 Task: Enable the option "Repeat current item" for playlist.
Action: Mouse moved to (111, 11)
Screenshot: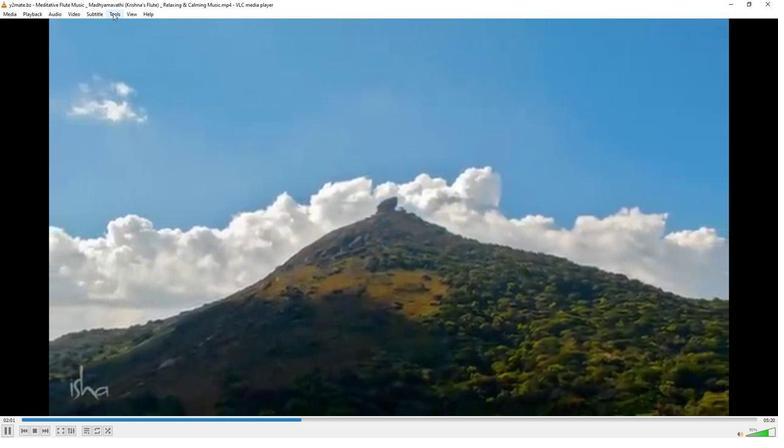 
Action: Mouse pressed left at (111, 11)
Screenshot: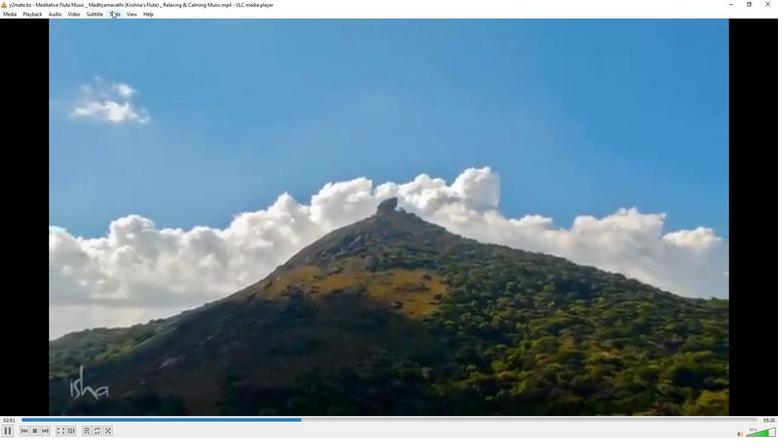 
Action: Mouse moved to (125, 107)
Screenshot: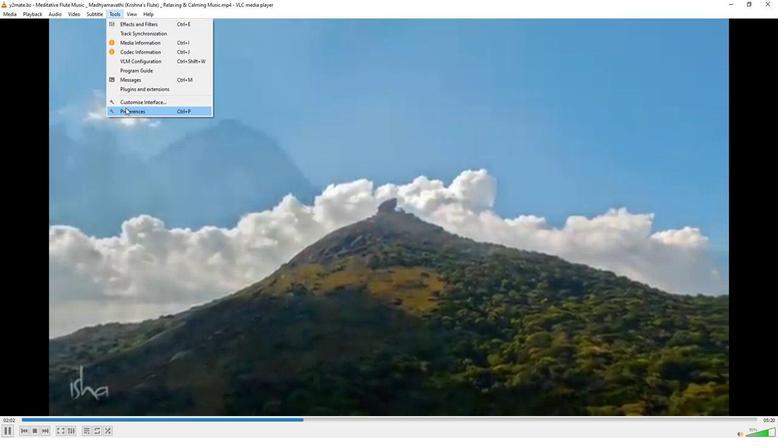 
Action: Mouse pressed left at (125, 107)
Screenshot: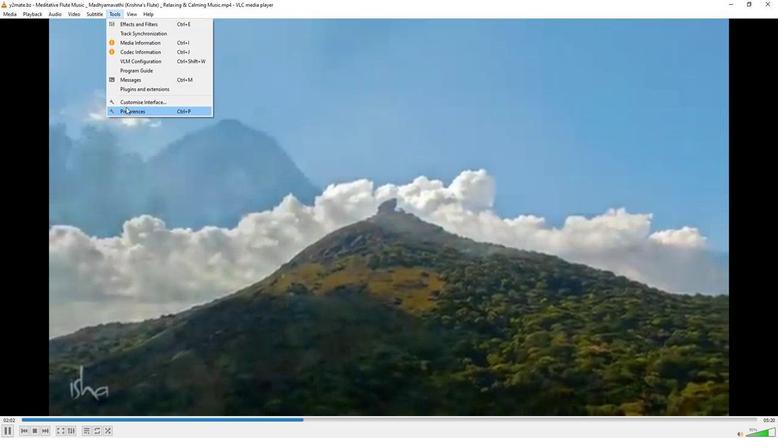 
Action: Mouse moved to (259, 354)
Screenshot: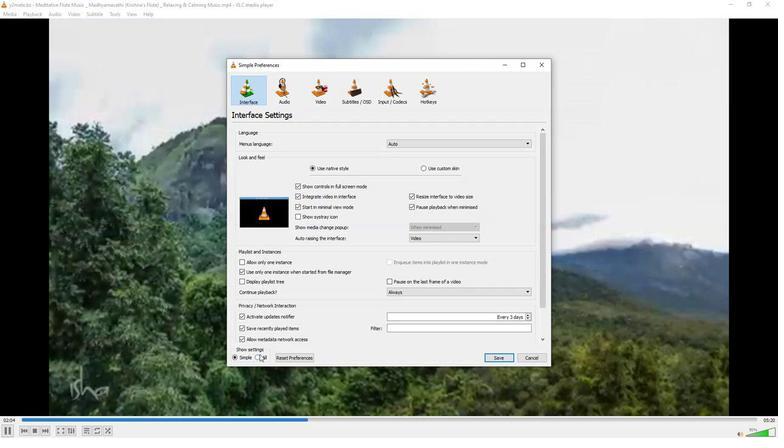 
Action: Mouse pressed left at (259, 354)
Screenshot: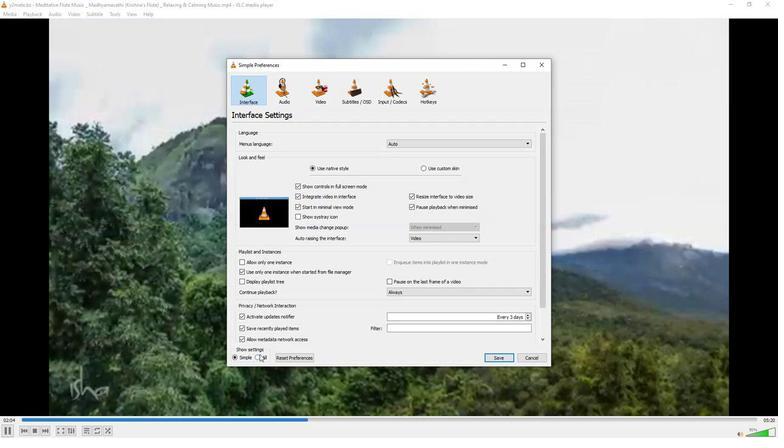 
Action: Mouse moved to (253, 334)
Screenshot: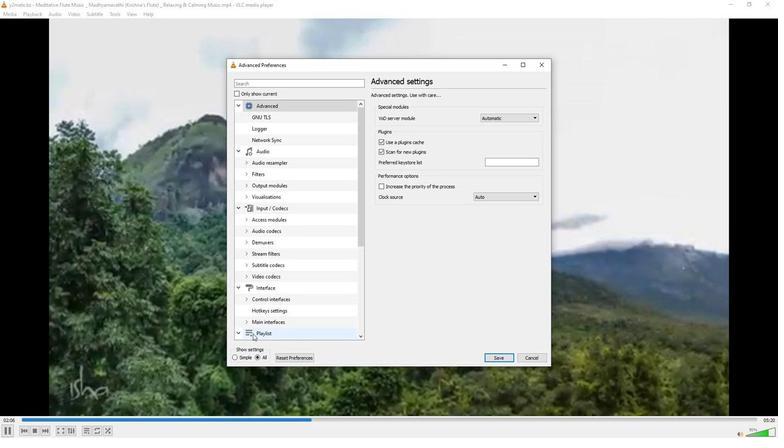 
Action: Mouse pressed left at (253, 334)
Screenshot: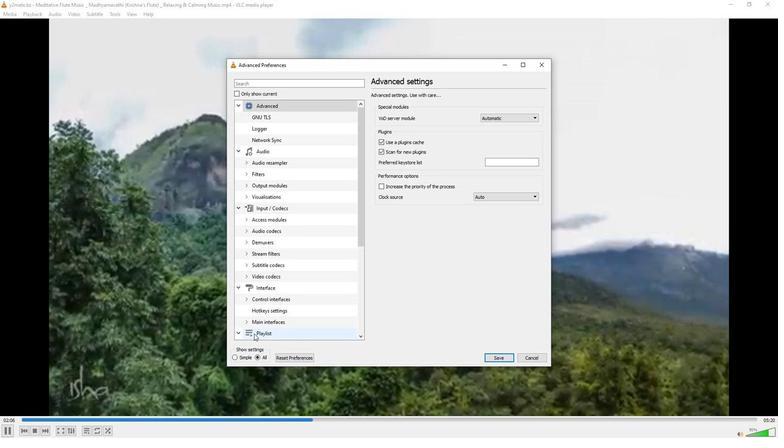
Action: Mouse moved to (377, 126)
Screenshot: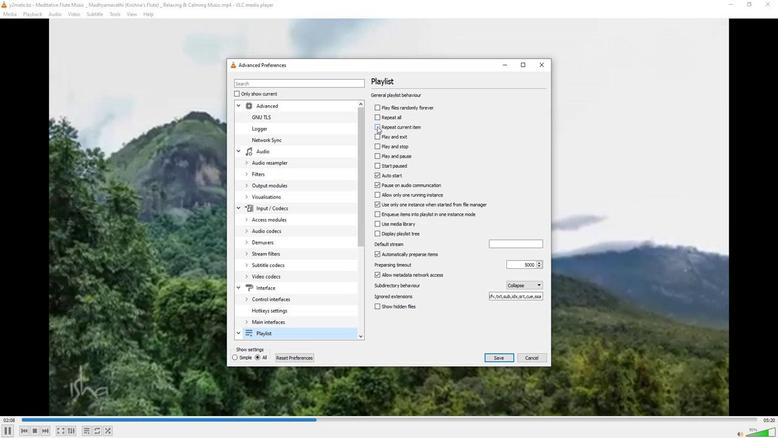 
Action: Mouse pressed left at (377, 126)
Screenshot: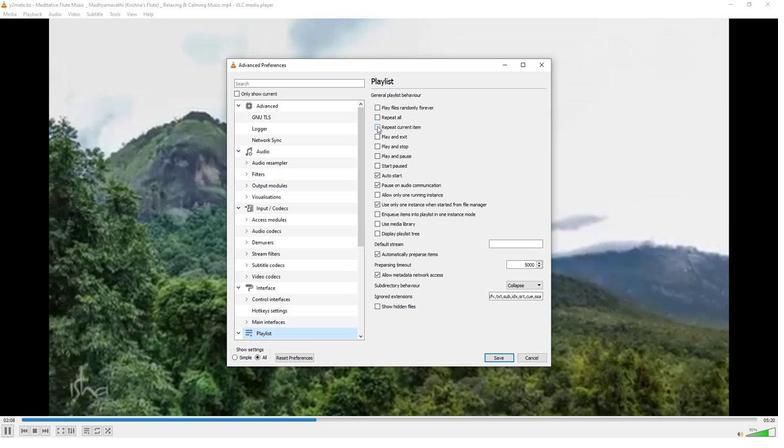 
Action: Mouse moved to (379, 175)
Screenshot: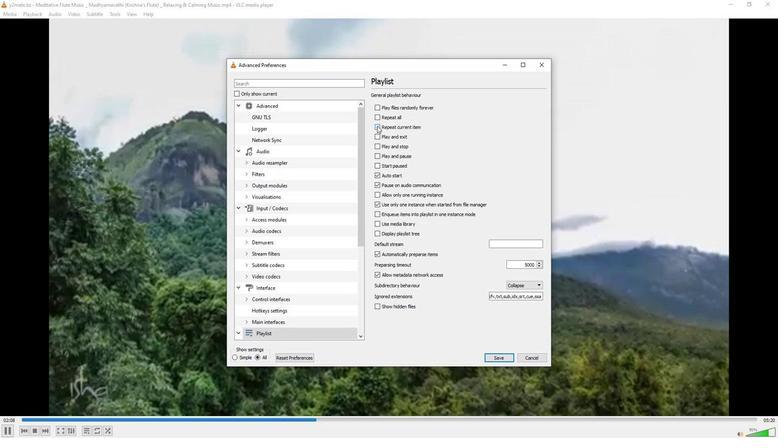 
